 Task: Add Sprouts Whole Milk to the cart.
Action: Mouse moved to (25, 99)
Screenshot: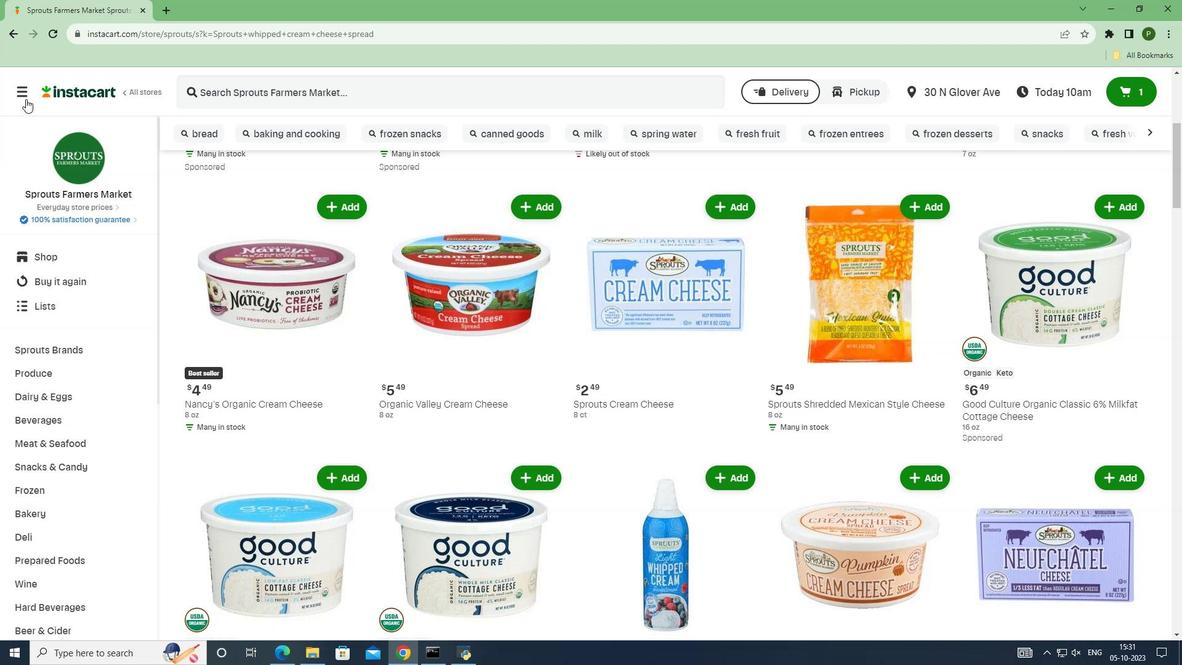 
Action: Mouse pressed left at (25, 99)
Screenshot: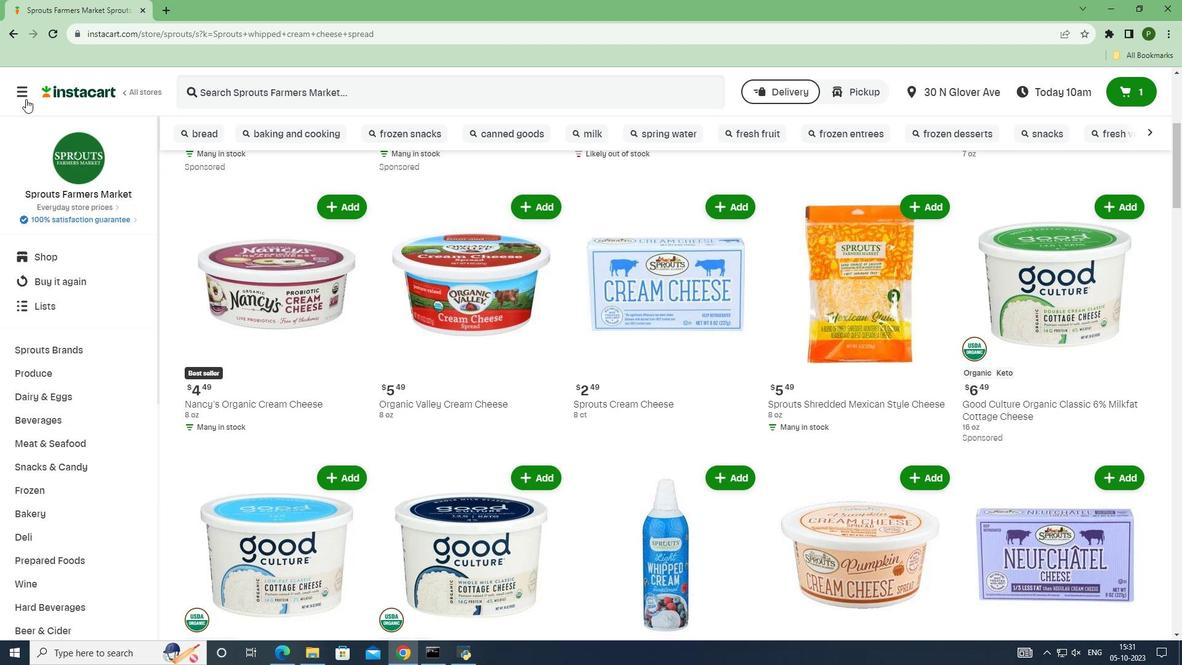 
Action: Mouse moved to (72, 324)
Screenshot: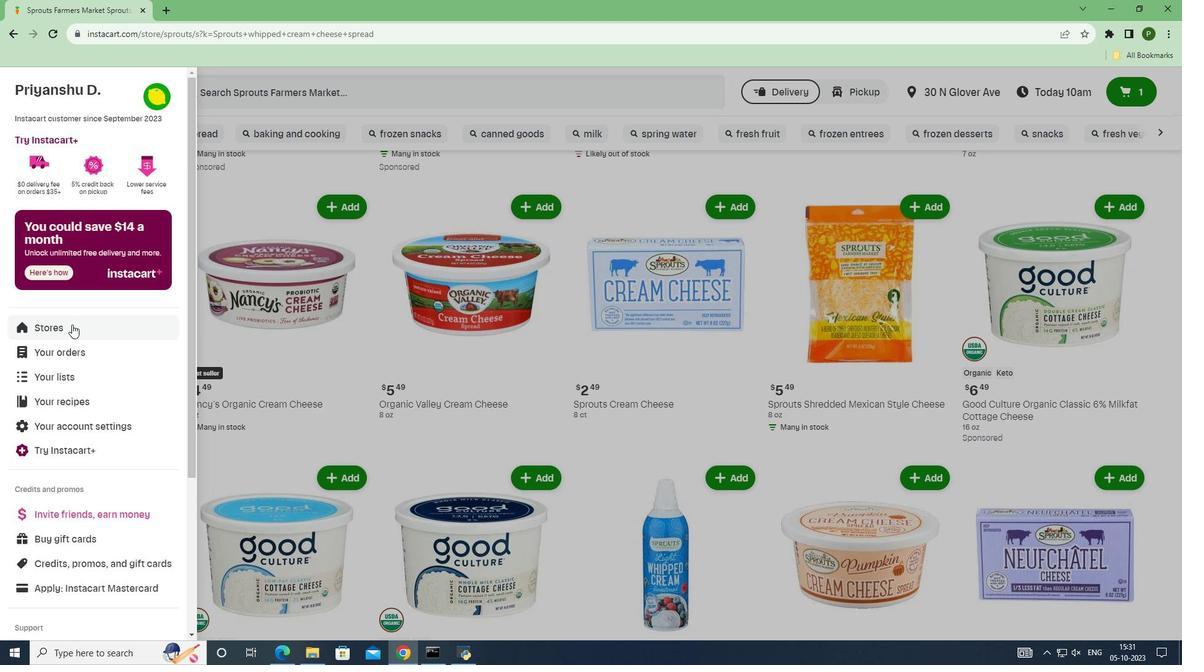 
Action: Mouse pressed left at (72, 324)
Screenshot: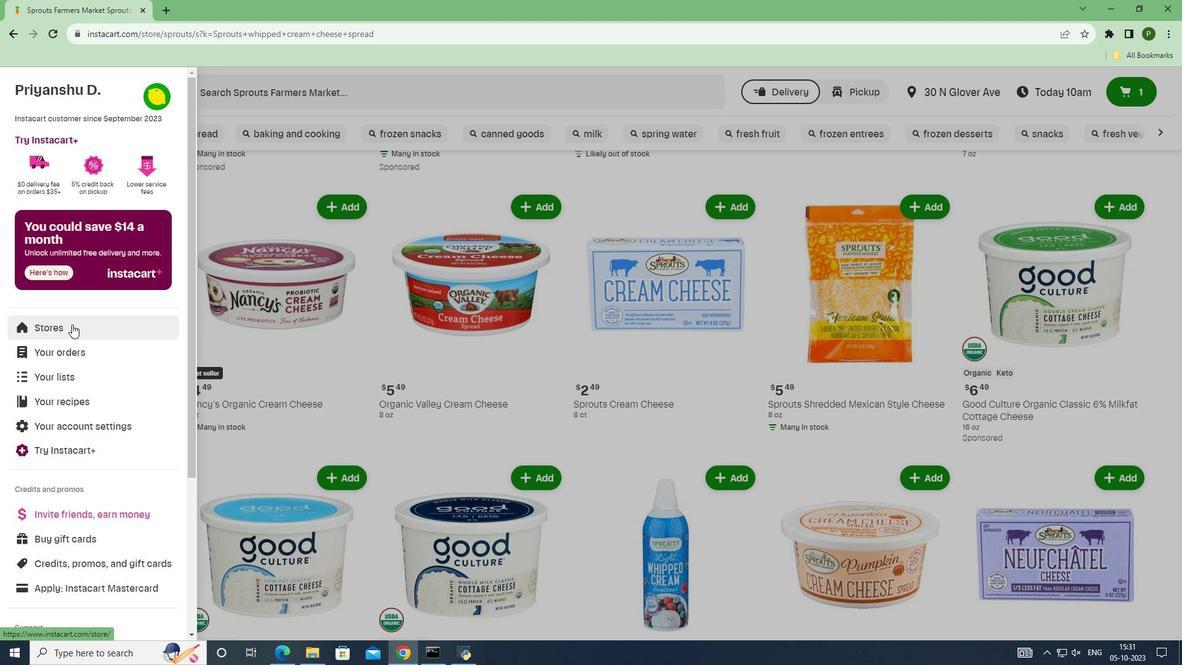 
Action: Mouse moved to (283, 135)
Screenshot: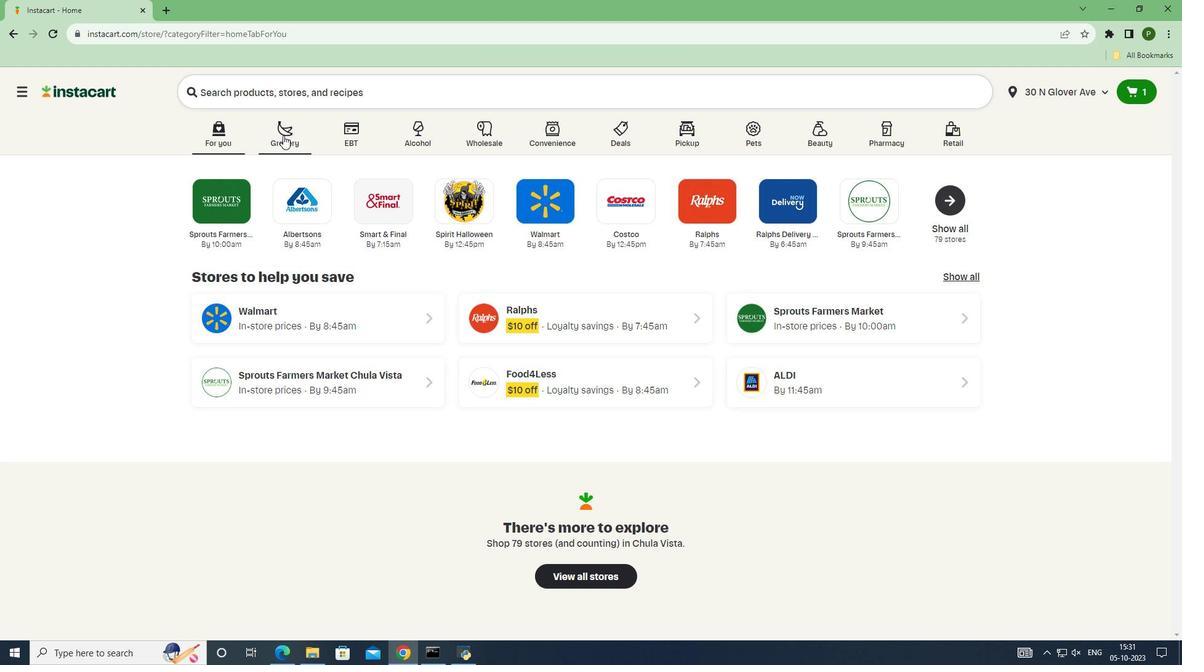 
Action: Mouse pressed left at (283, 135)
Screenshot: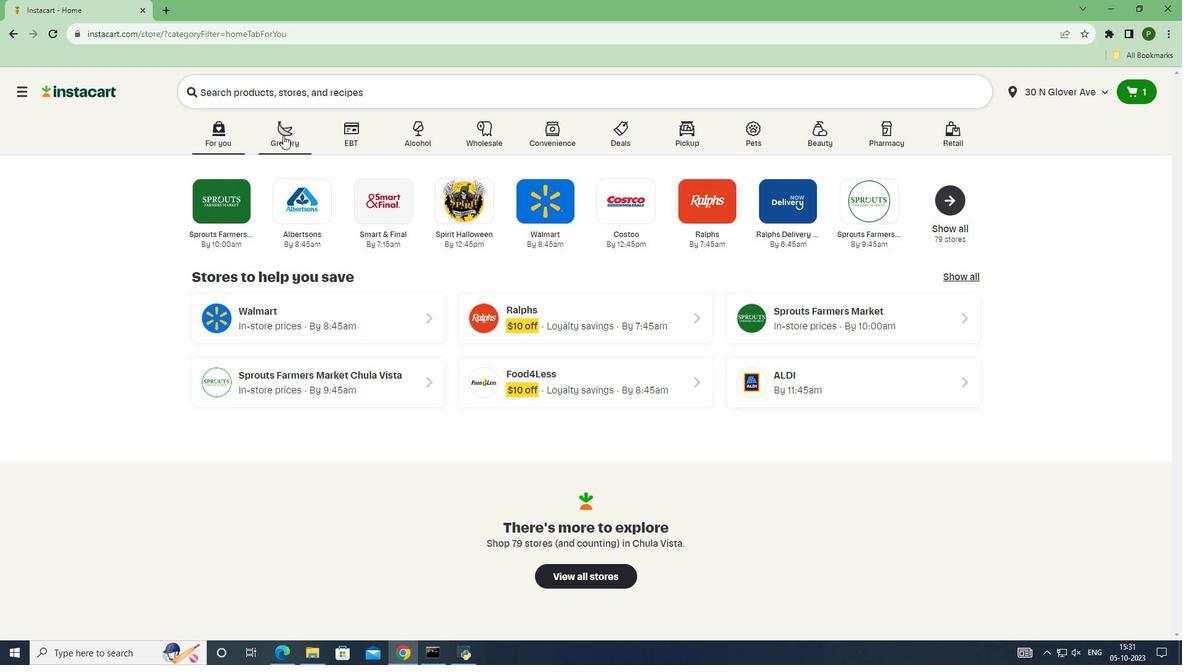 
Action: Mouse moved to (428, 238)
Screenshot: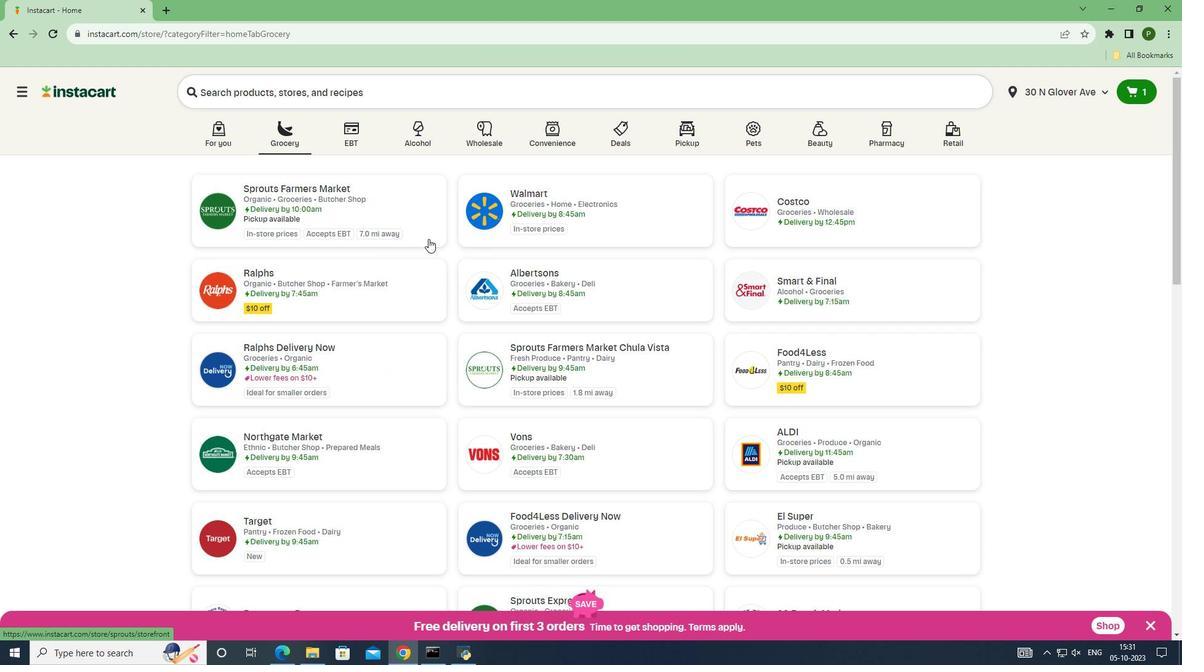 
Action: Mouse pressed left at (428, 238)
Screenshot: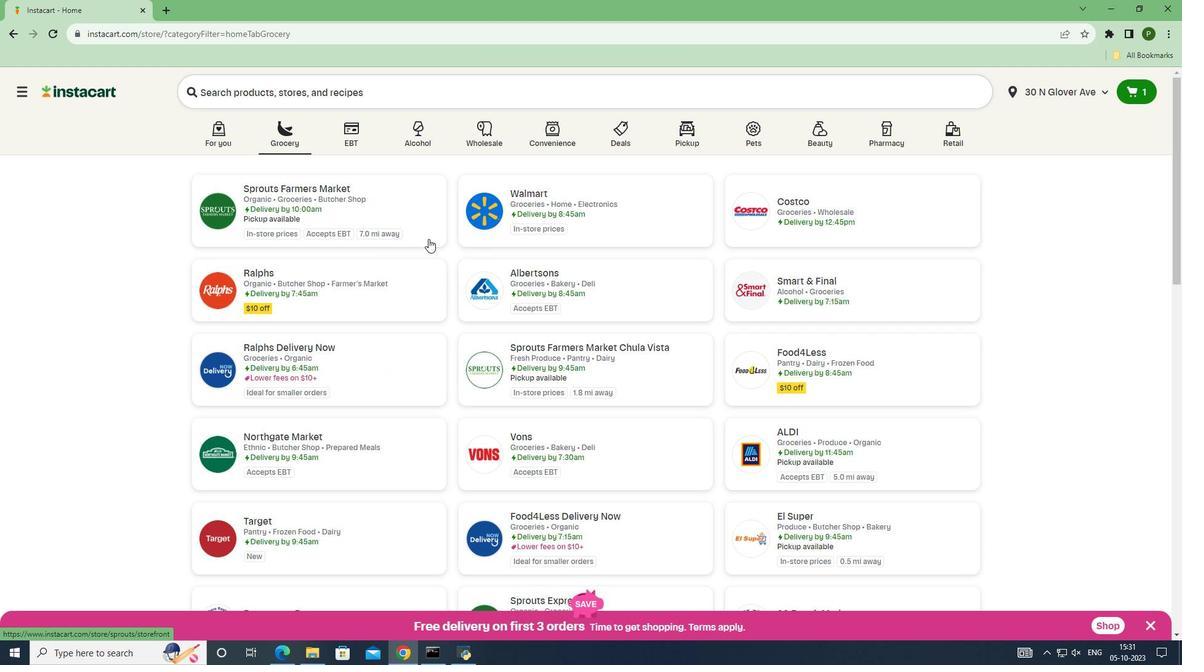 
Action: Mouse moved to (107, 342)
Screenshot: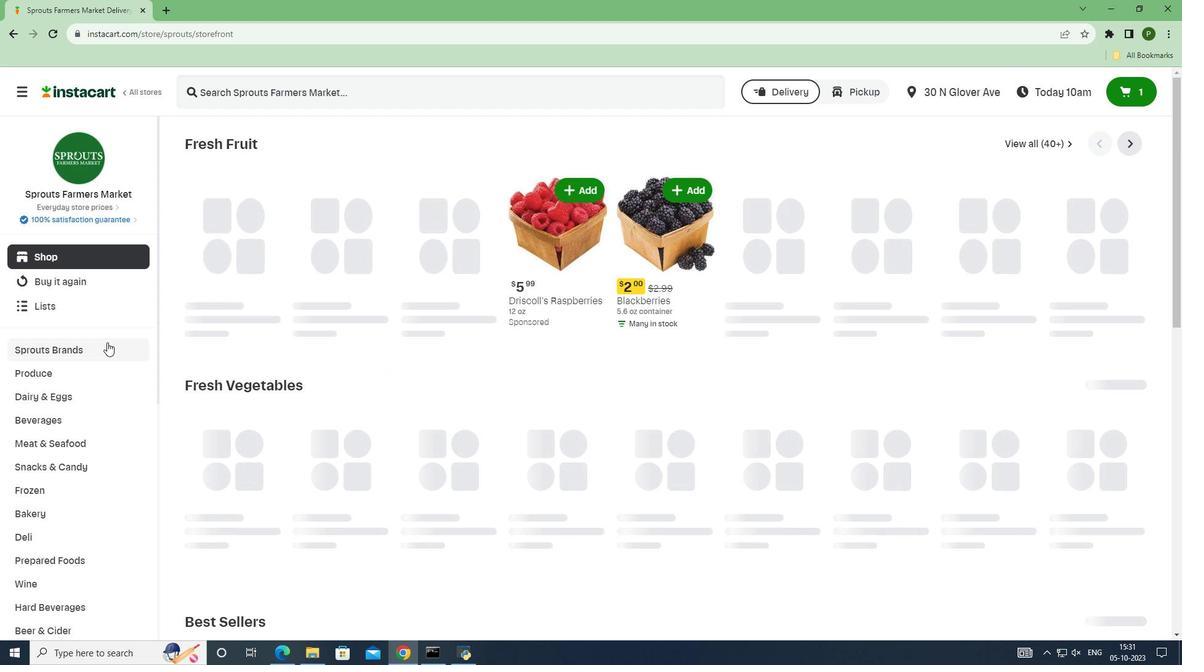 
Action: Mouse pressed left at (107, 342)
Screenshot: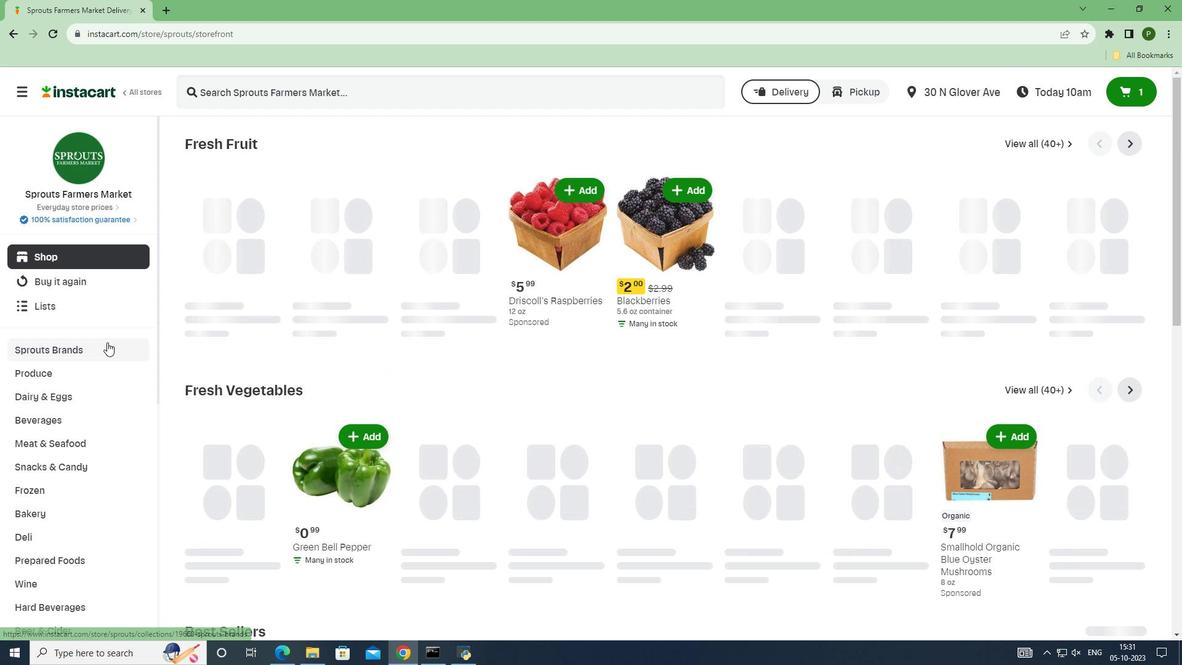
Action: Mouse moved to (88, 467)
Screenshot: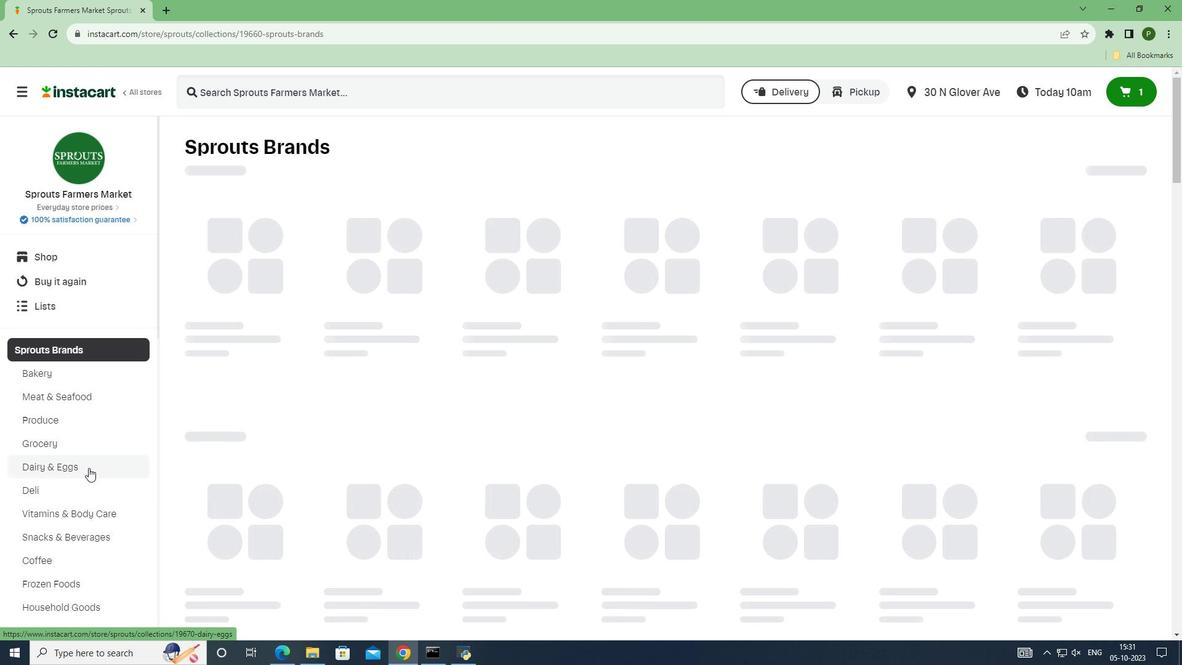 
Action: Mouse pressed left at (88, 467)
Screenshot: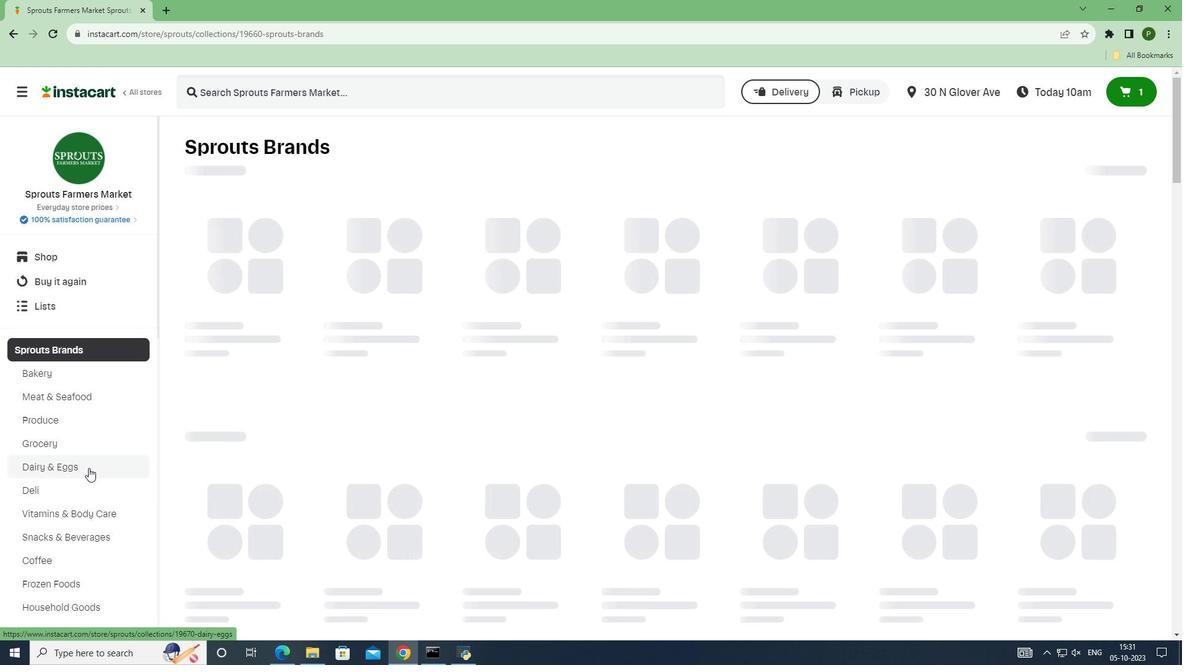 
Action: Mouse moved to (259, 91)
Screenshot: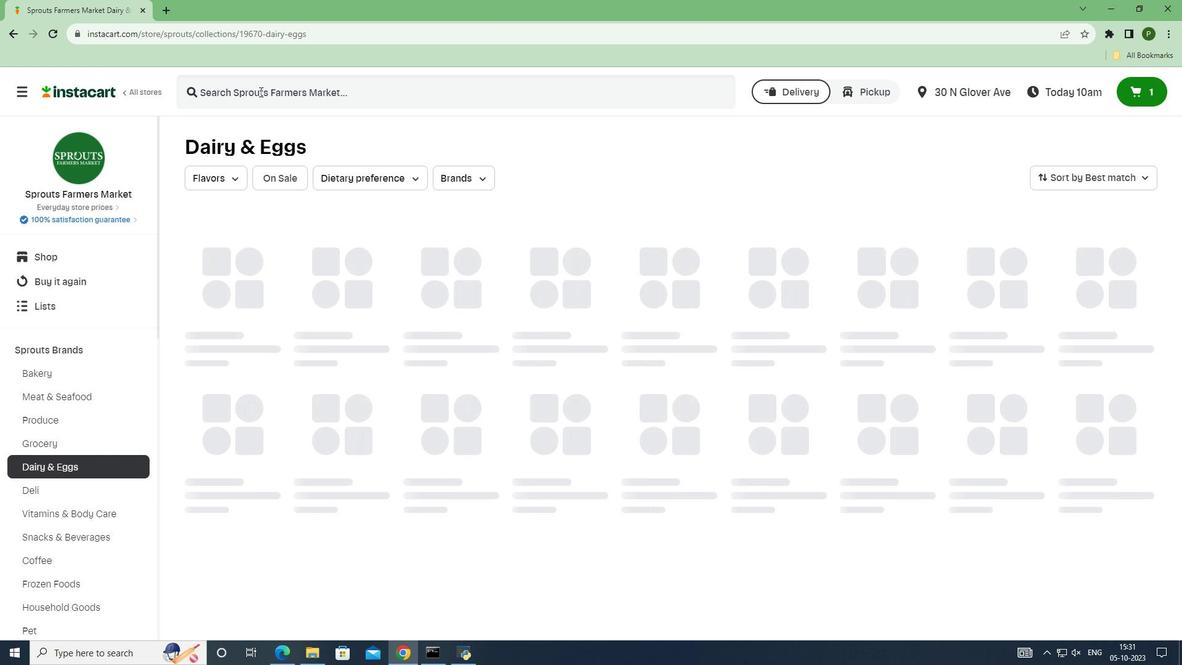 
Action: Mouse pressed left at (259, 91)
Screenshot: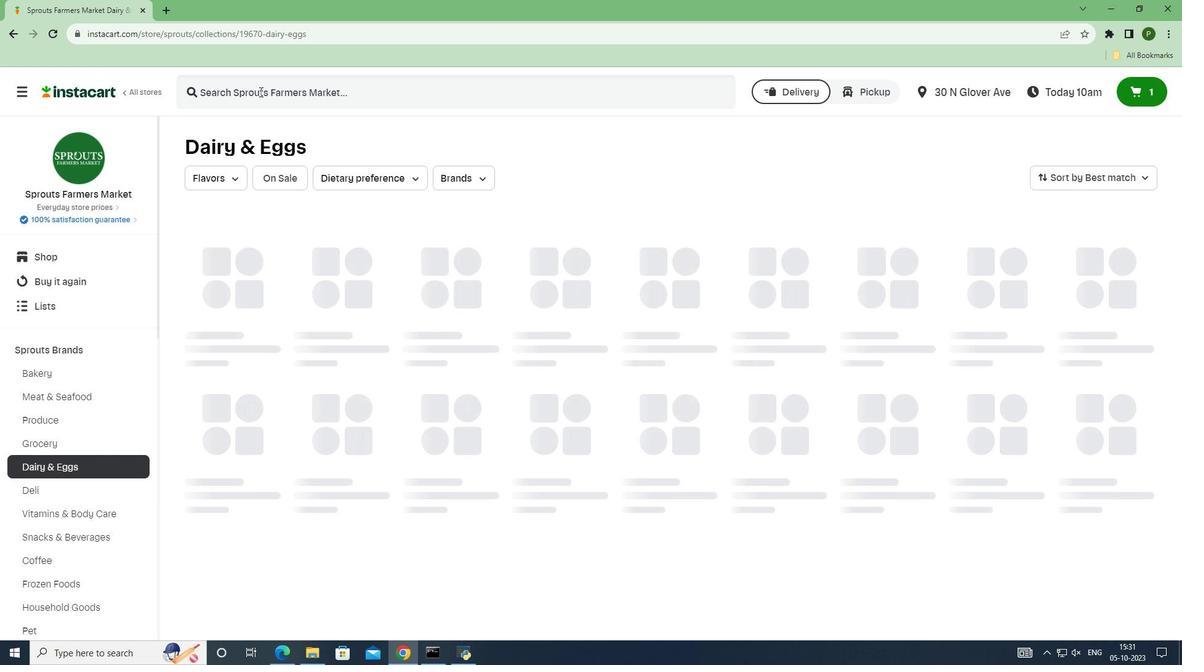 
Action: Key pressed <Key.caps_lock>S<Key.caps_lock>prouts<Key.space>whole<Key.space>milk<Key.enter>
Screenshot: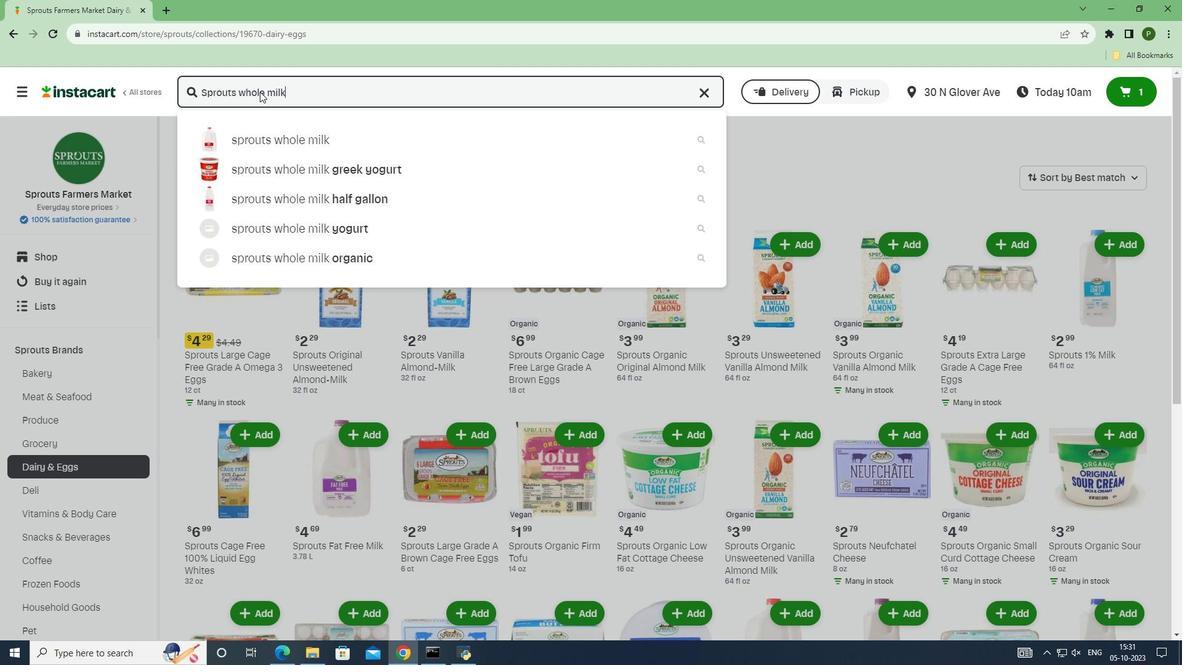 
Action: Mouse moved to (714, 213)
Screenshot: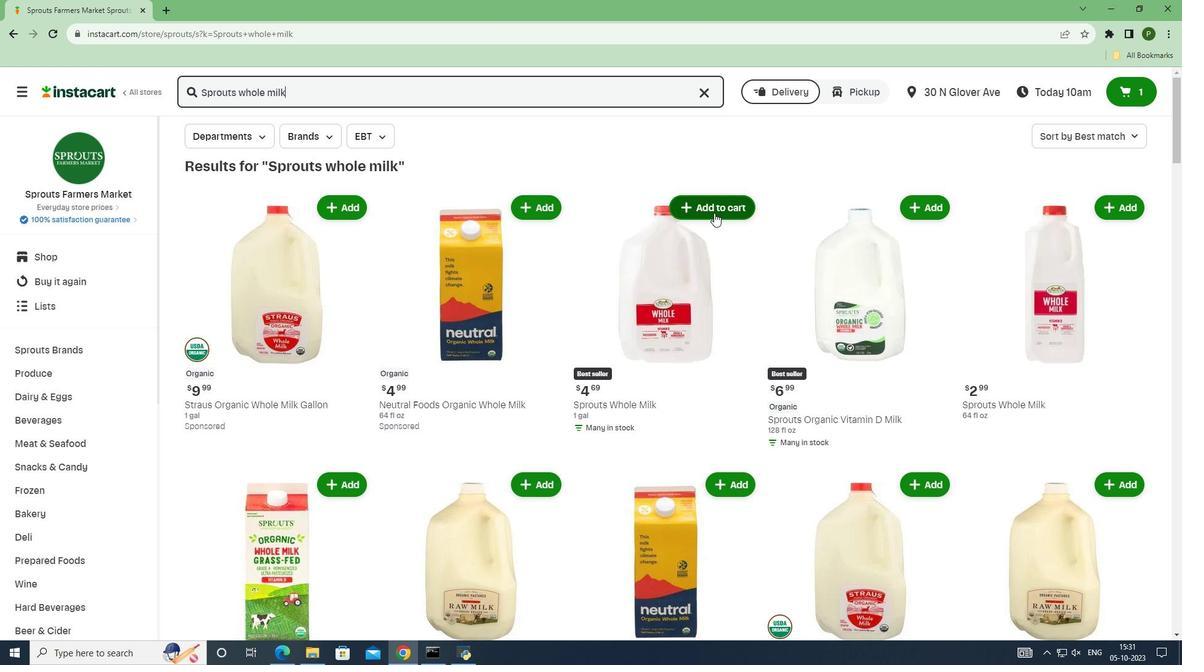 
Action: Mouse pressed left at (714, 213)
Screenshot: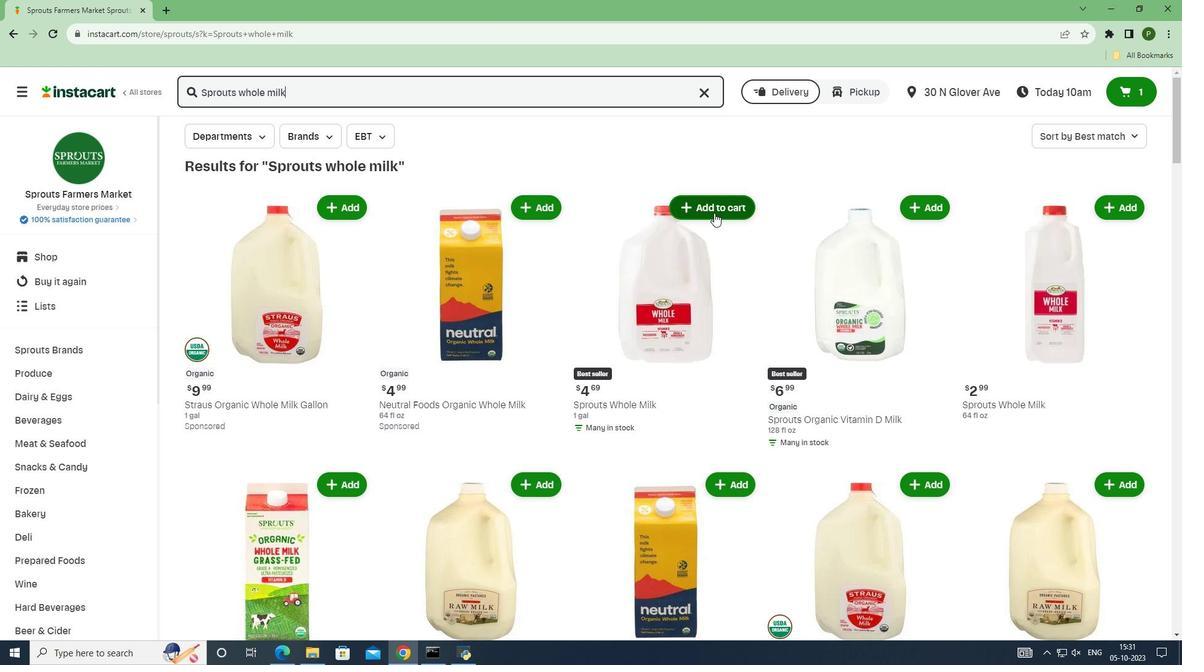 
